 Task: Edit the avatar of the profile "Smith" to Fox.
Action: Mouse moved to (1064, 31)
Screenshot: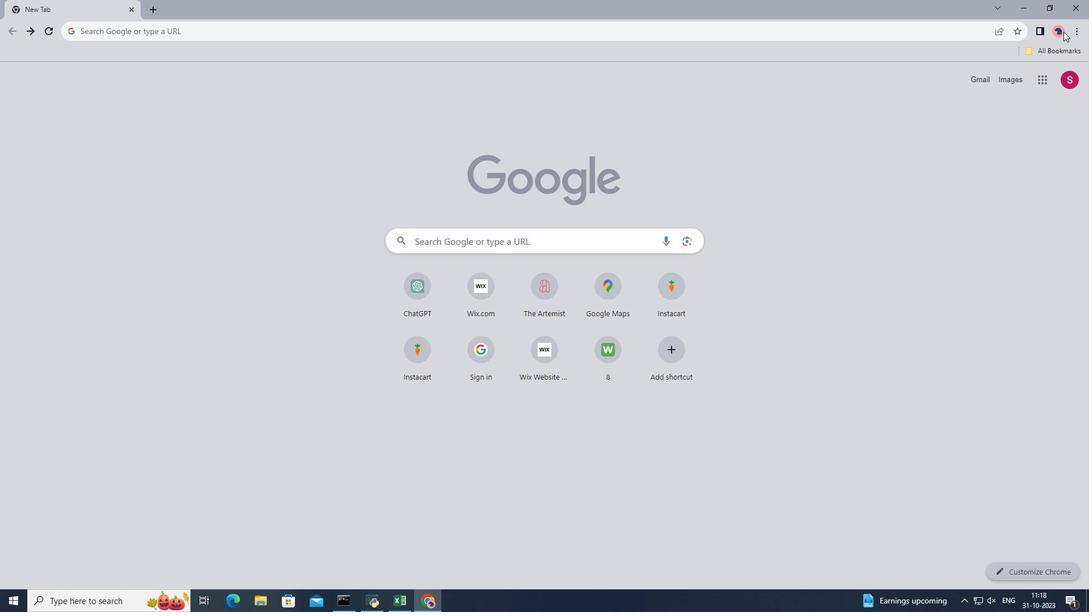 
Action: Mouse pressed left at (1064, 31)
Screenshot: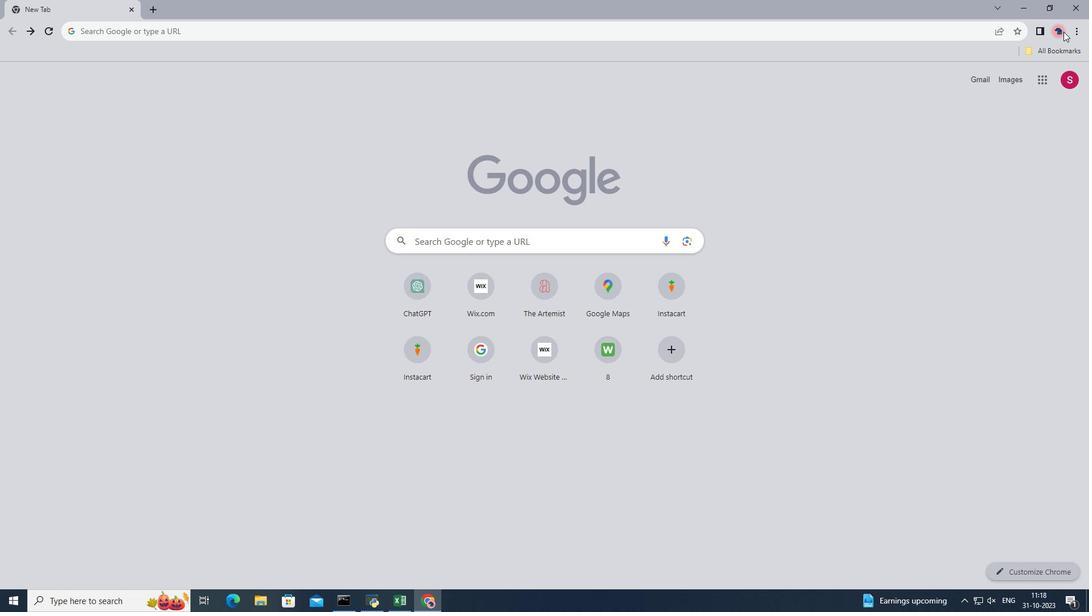 
Action: Mouse moved to (1052, 283)
Screenshot: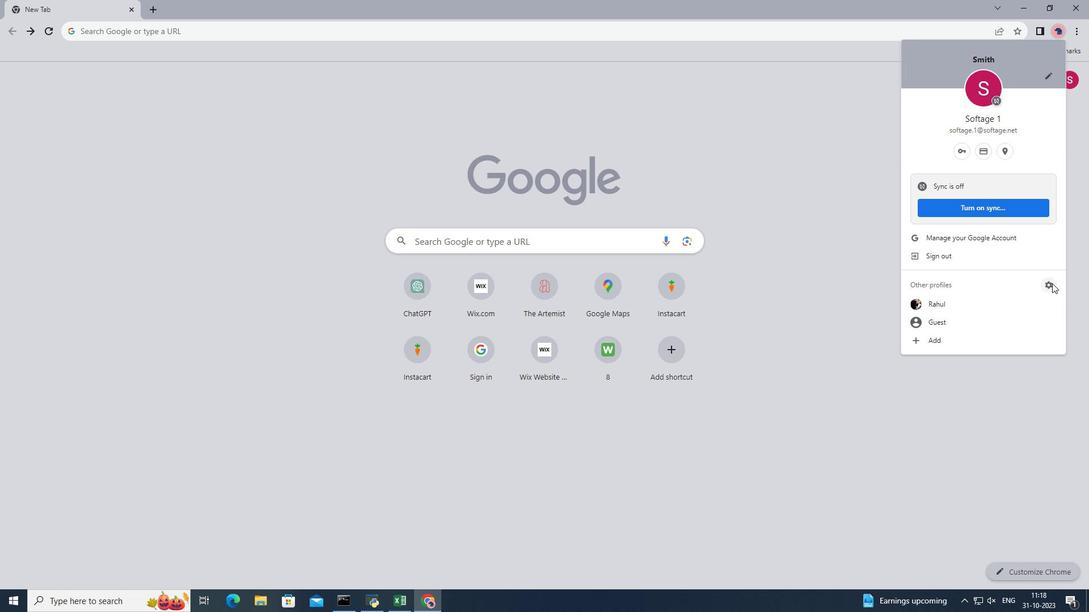 
Action: Mouse pressed left at (1052, 283)
Screenshot: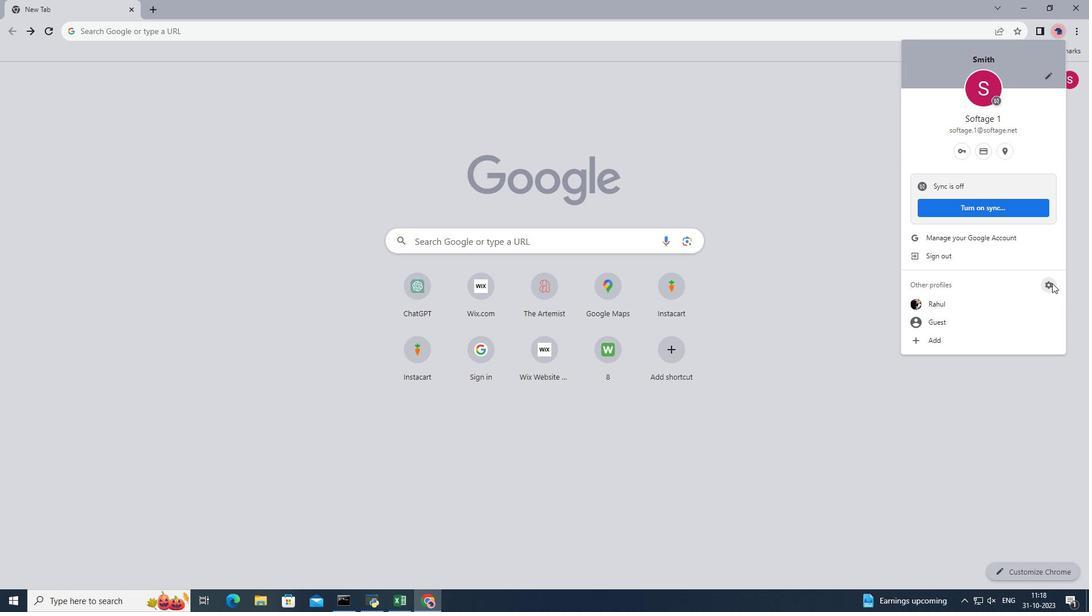 
Action: Mouse moved to (582, 308)
Screenshot: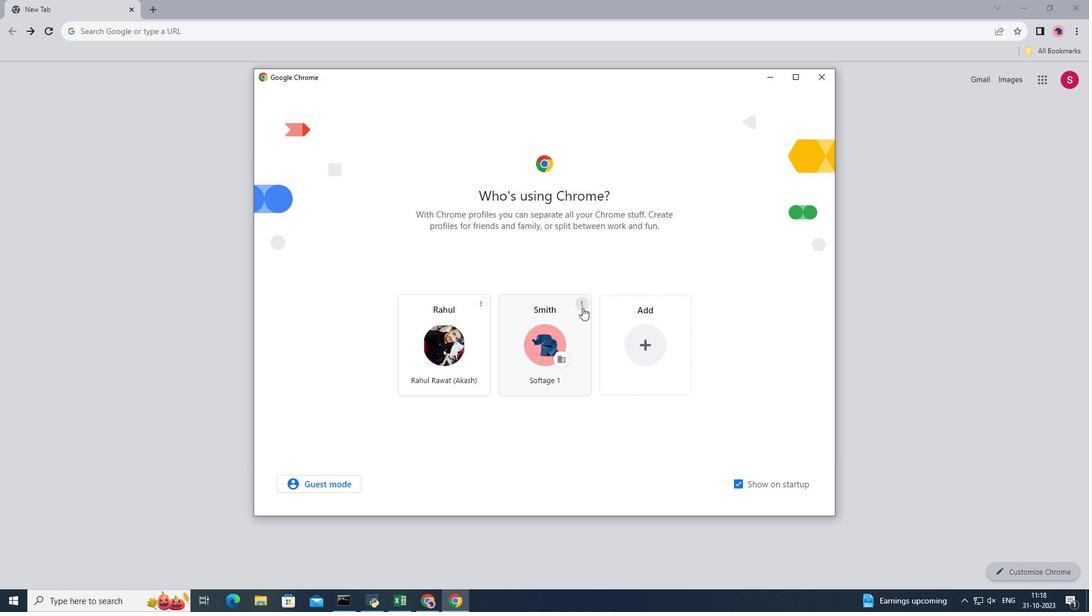 
Action: Mouse pressed left at (582, 308)
Screenshot: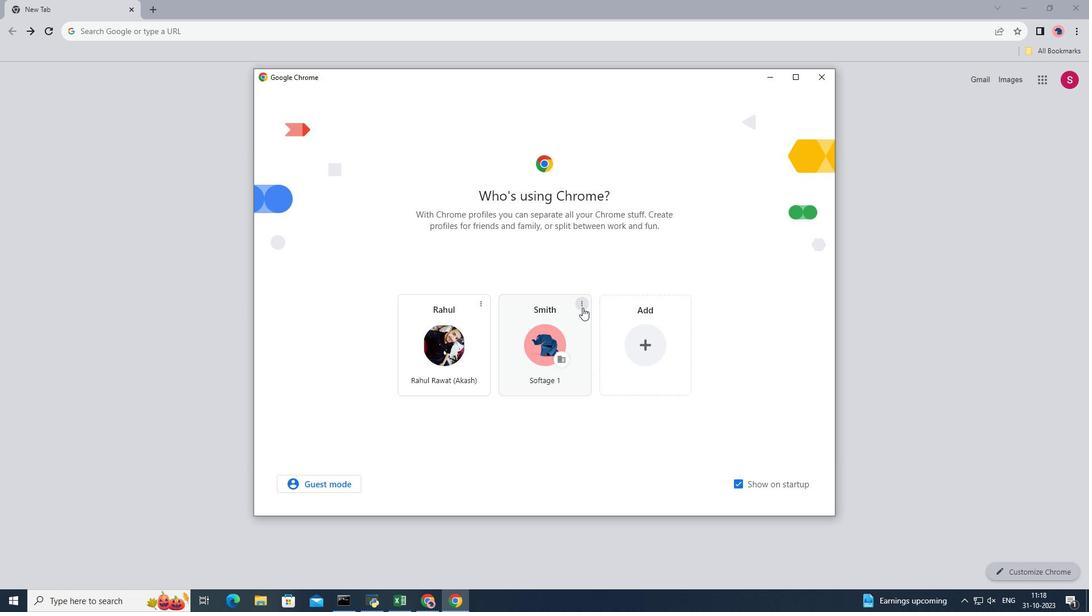 
Action: Mouse moved to (571, 308)
Screenshot: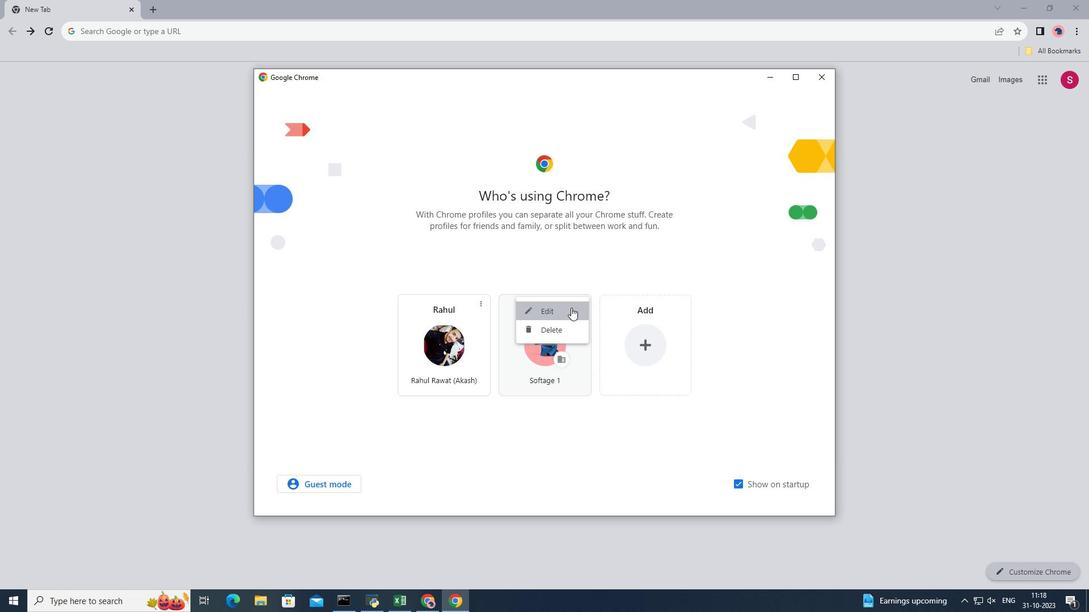 
Action: Mouse pressed left at (571, 308)
Screenshot: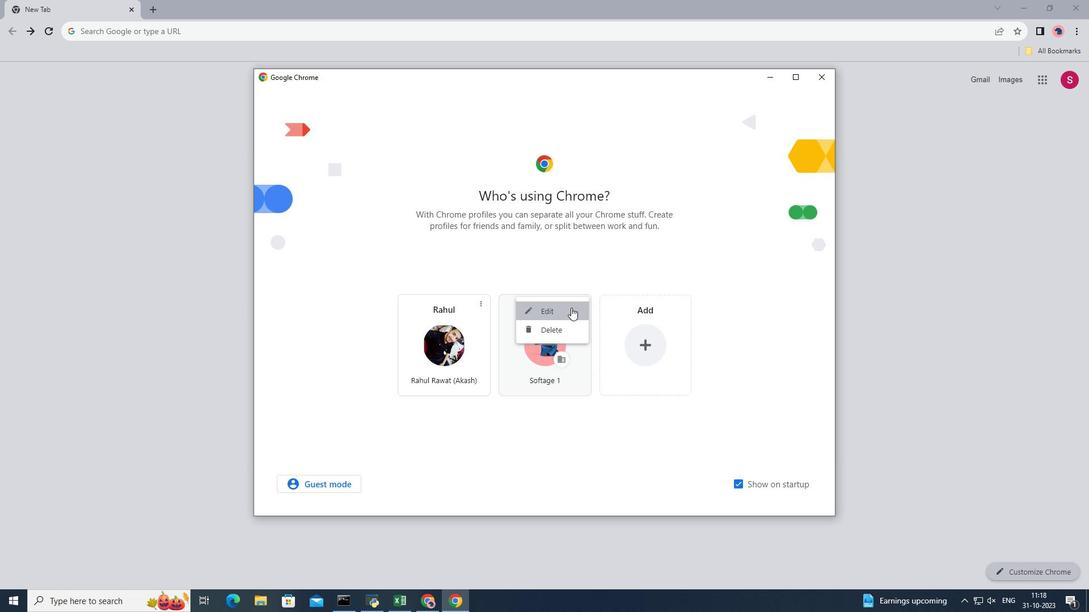 
Action: Mouse moved to (682, 478)
Screenshot: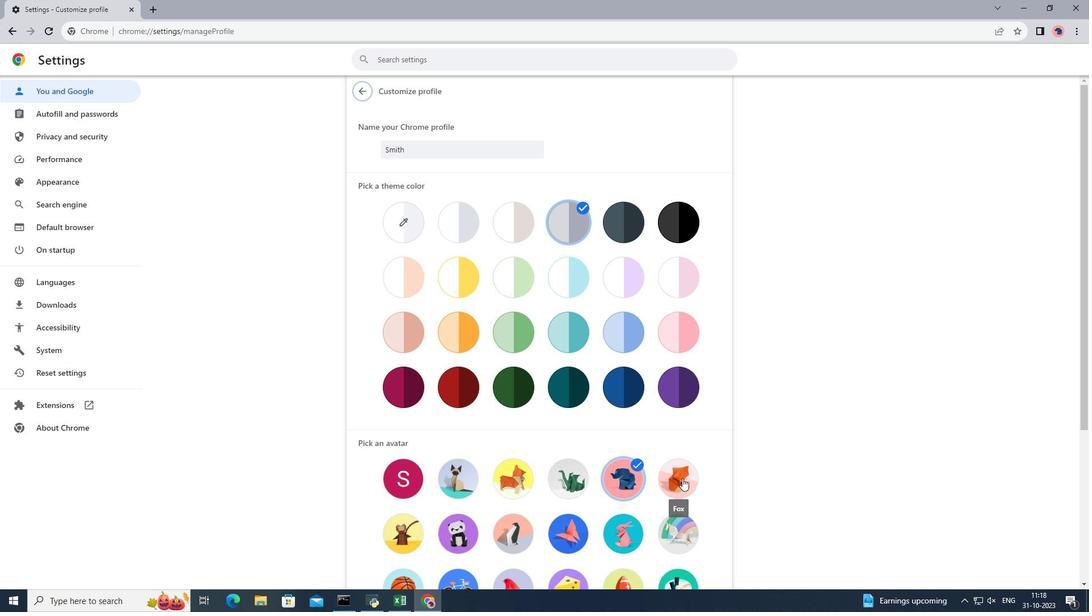 
Action: Mouse pressed left at (682, 478)
Screenshot: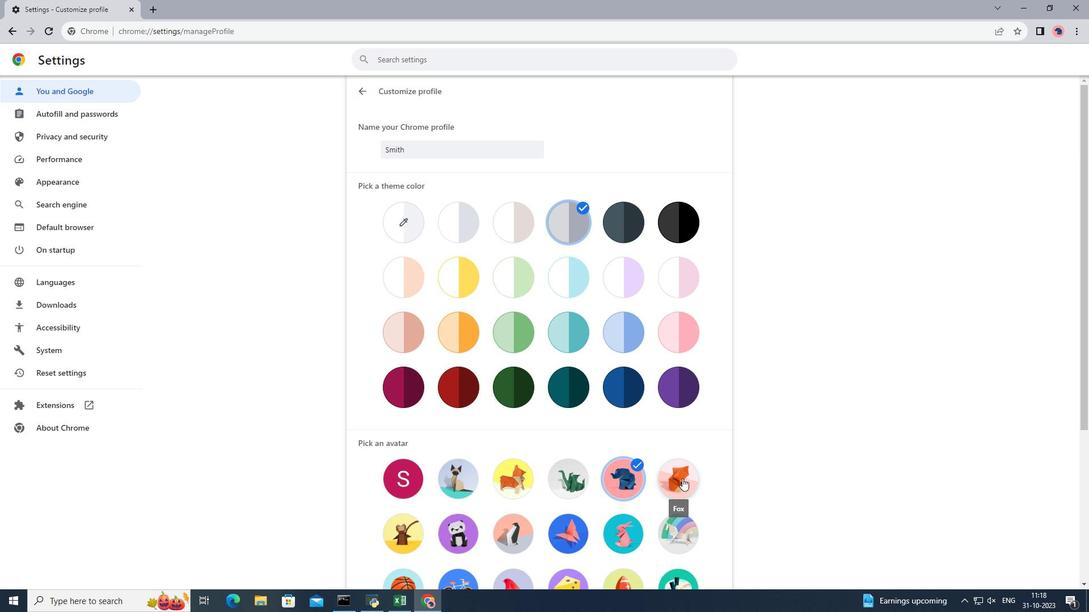 
Action: Mouse moved to (865, 404)
Screenshot: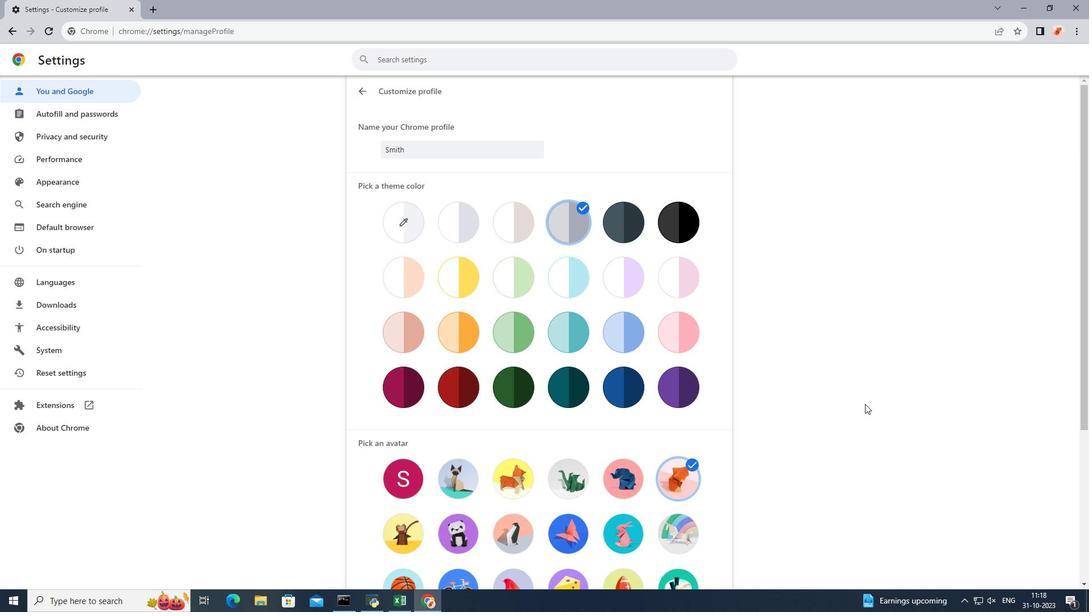 
